 Task: Select the option "Nobody"in board deletion restrictions .
Action: Mouse pressed left at (398, 234)
Screenshot: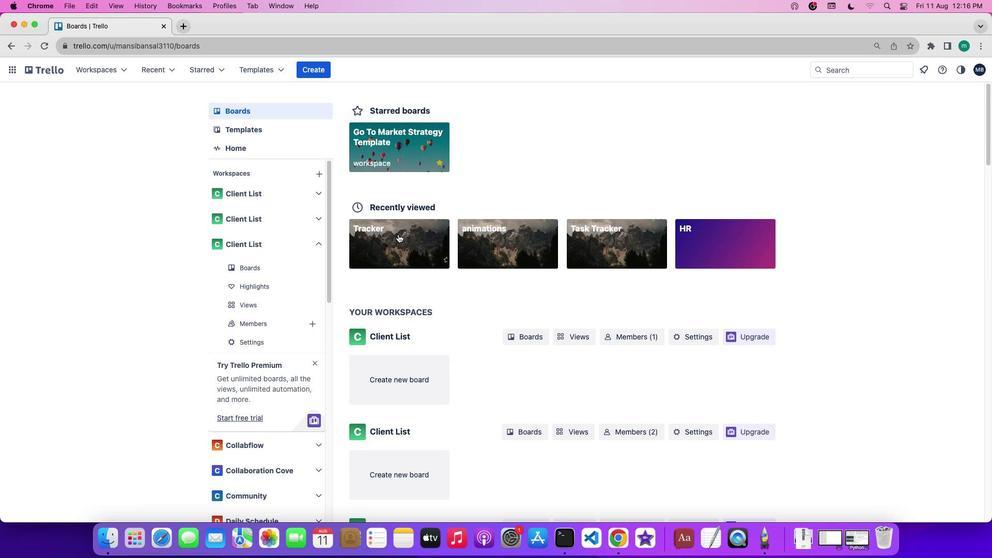 
Action: Mouse moved to (98, 151)
Screenshot: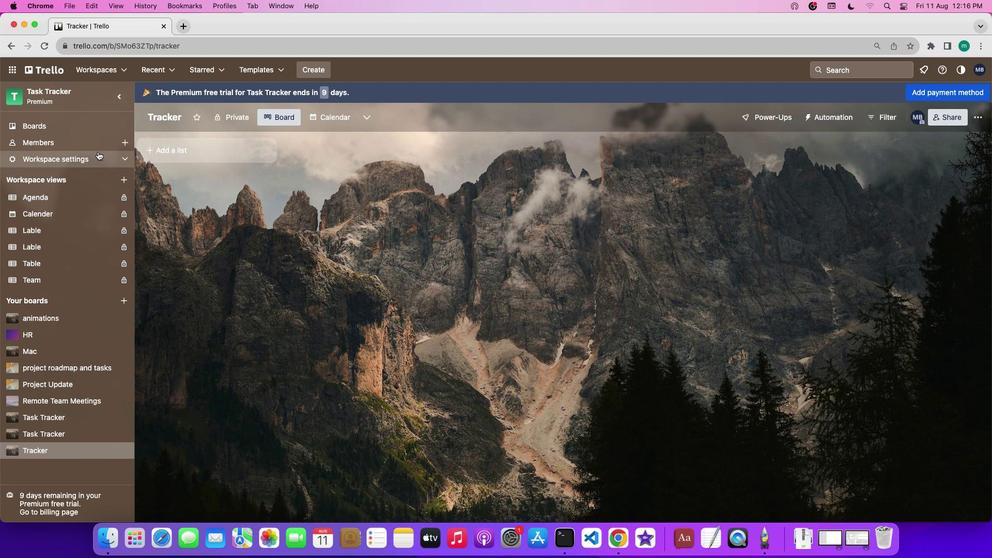 
Action: Mouse pressed left at (98, 151)
Screenshot: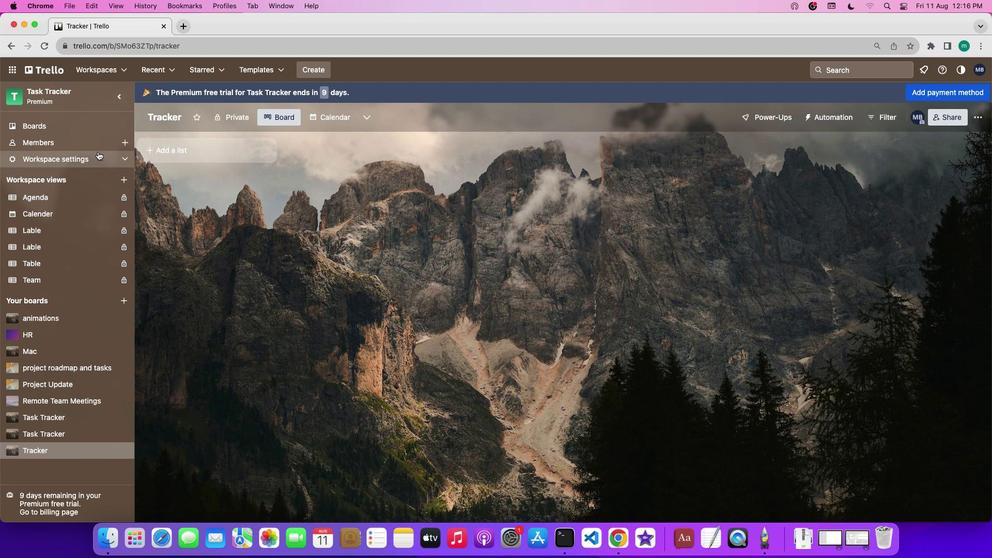 
Action: Mouse moved to (229, 184)
Screenshot: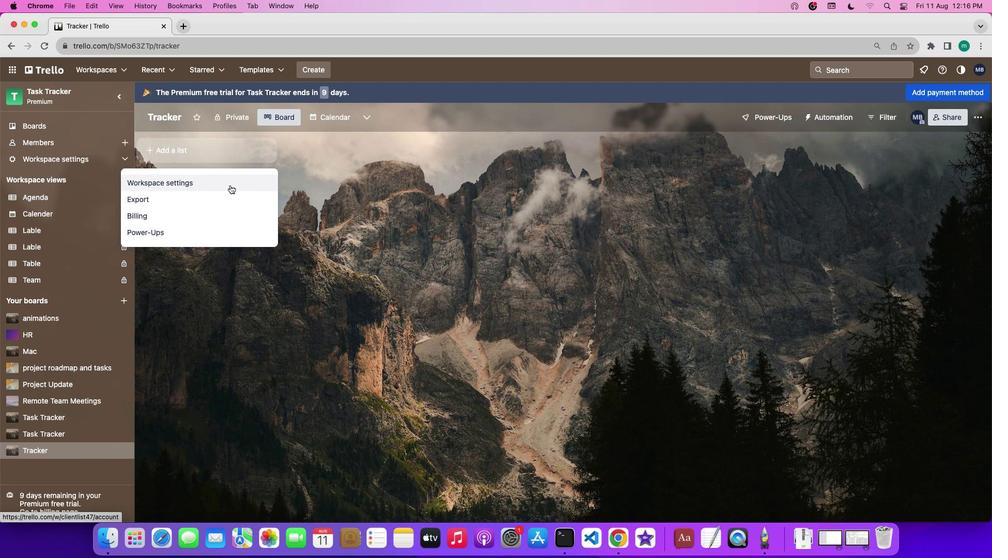 
Action: Mouse pressed left at (229, 184)
Screenshot: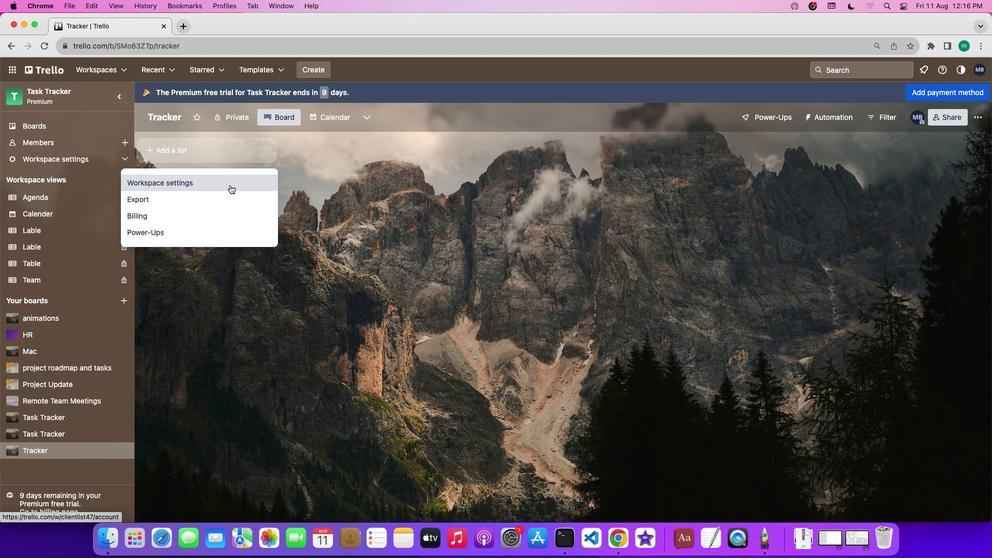
Action: Mouse moved to (637, 367)
Screenshot: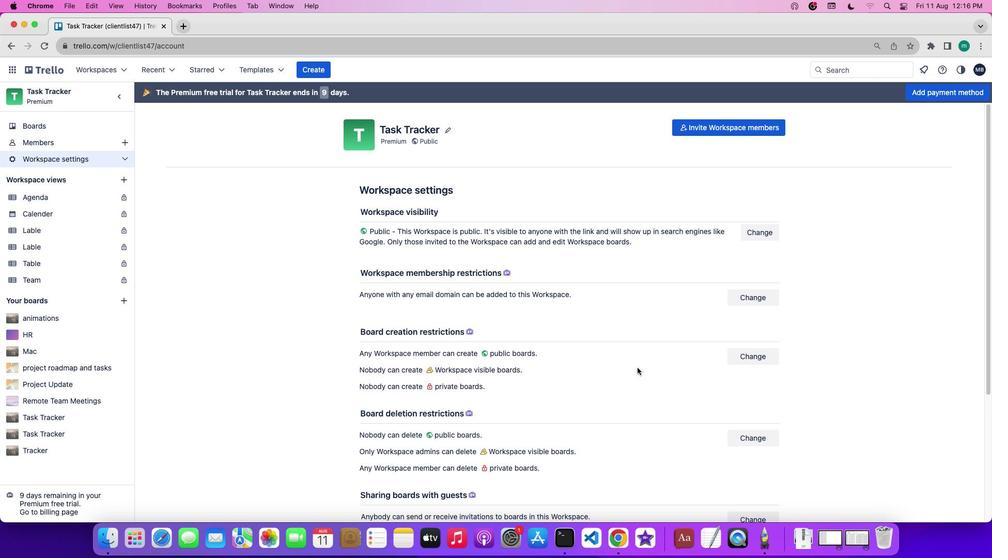 
Action: Mouse scrolled (637, 367) with delta (0, 0)
Screenshot: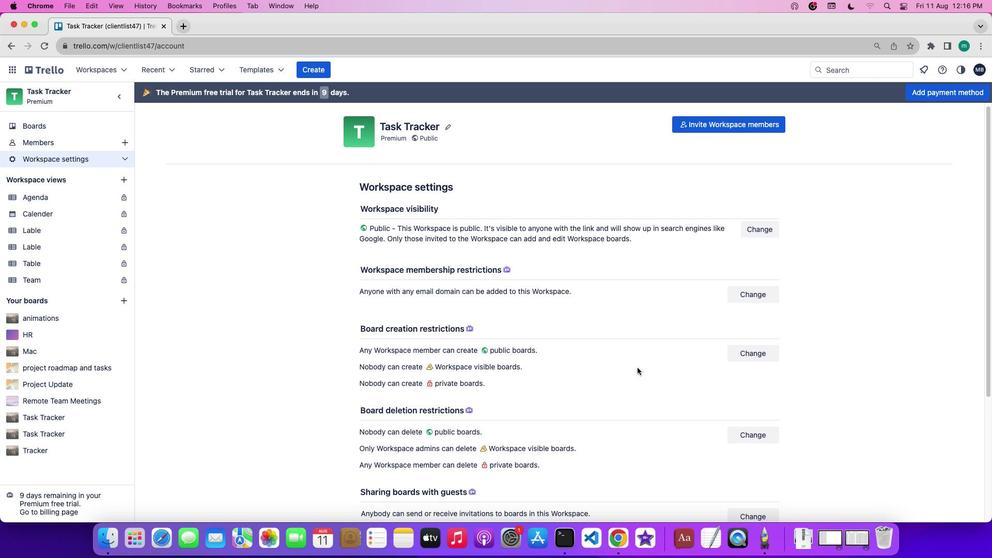 
Action: Mouse scrolled (637, 367) with delta (0, 0)
Screenshot: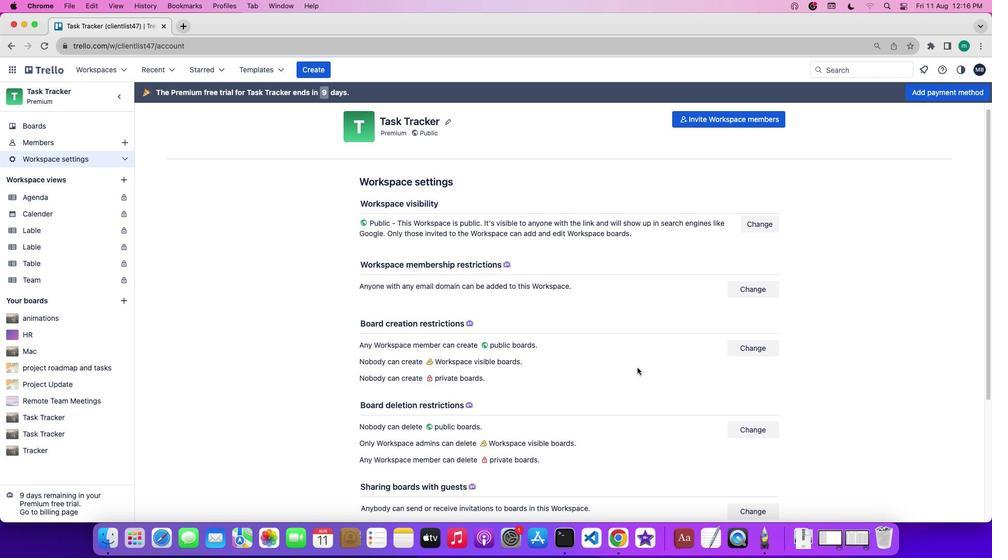 
Action: Mouse scrolled (637, 367) with delta (0, -1)
Screenshot: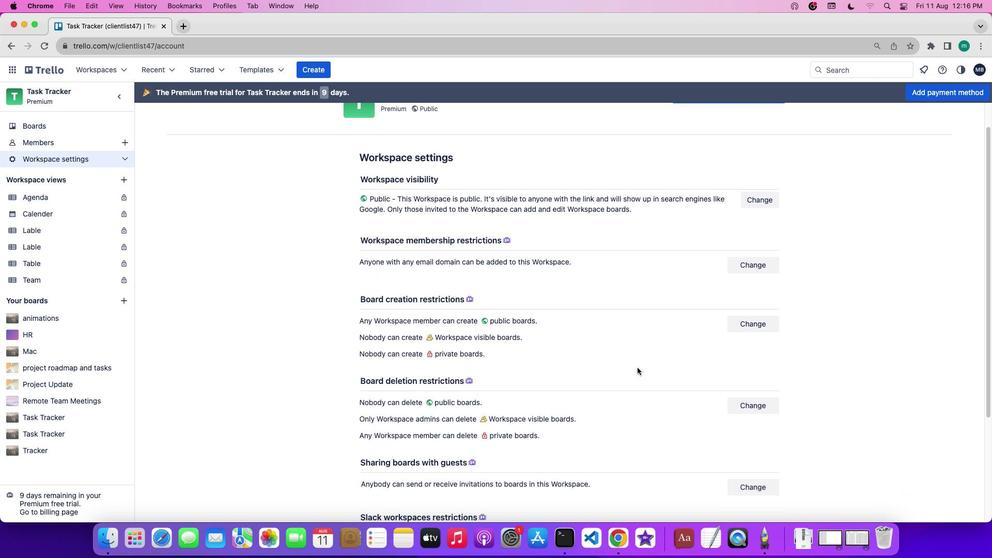 
Action: Mouse moved to (764, 366)
Screenshot: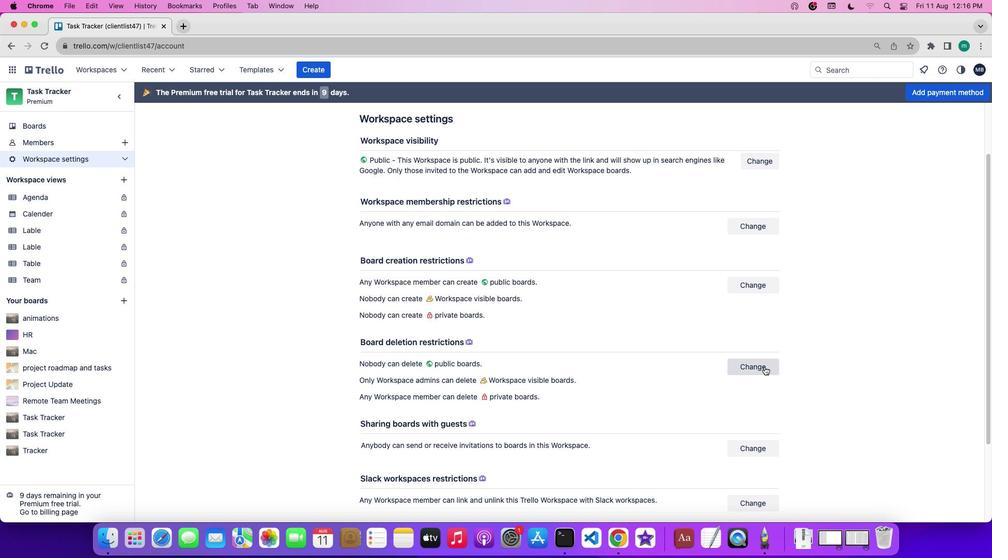 
Action: Mouse pressed left at (764, 366)
Screenshot: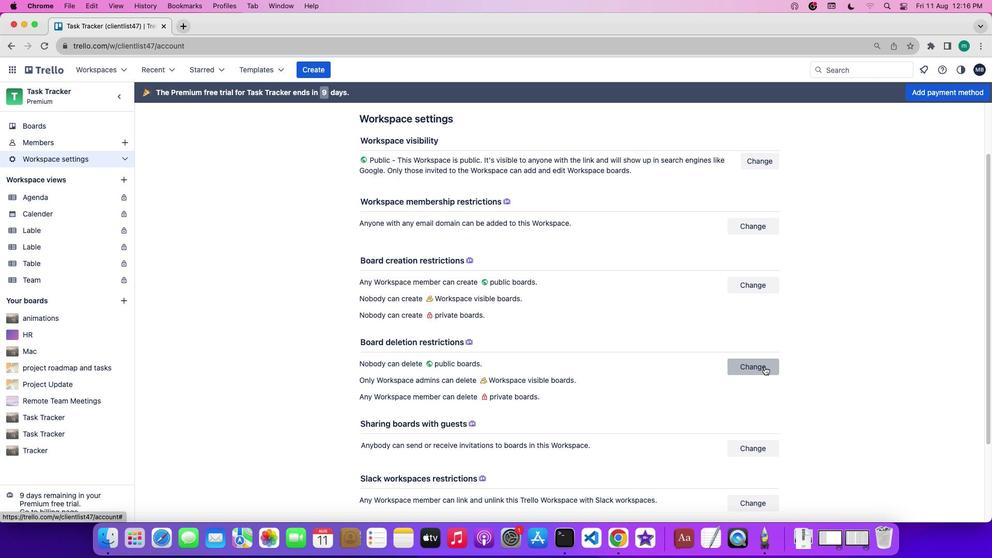 
Action: Mouse moved to (766, 258)
Screenshot: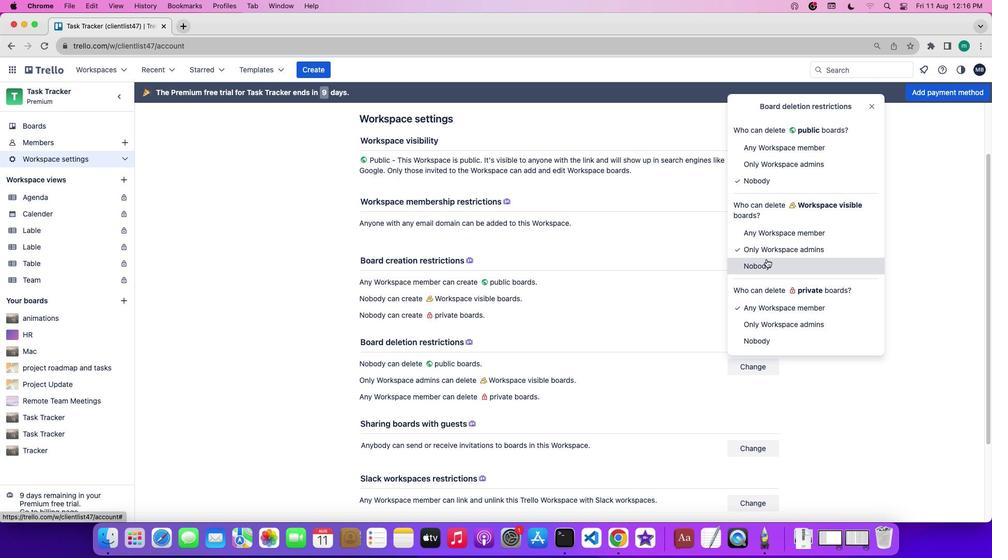 
Action: Mouse pressed left at (766, 258)
Screenshot: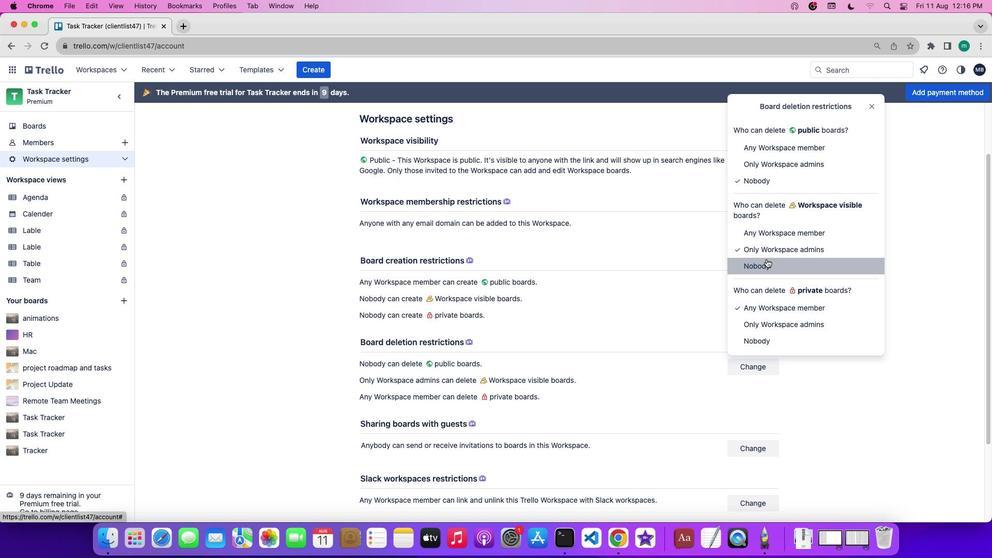 
